 Task: Add an event with the title Team Building Activity: Outdoor Adventure and Team Bonding Experience, date '2024/05/16', time 8:00 AM to 10:00 AMand add a description: Welcome to our Negotiation Techniques Training Workshop, a comprehensive and interactive session designed to equip participants with the skills and strategies necessary to navigate successful negotiations. This workshop offers a practical and hands-on approach to negotiation, providing participants with valuable insights and techniques to achieve optimal outcomes in a variety of professional scenarios.Select event color  Peacock . Add location for the event as: 987 Roman Forum, Rome, Italy, logged in from the account softage.5@softage.netand send the event invitation to softage.9@softage.net and softage.10@softage.net. Set a reminder for the event Every weekday(Monday to Friday)
Action: Mouse moved to (50, 104)
Screenshot: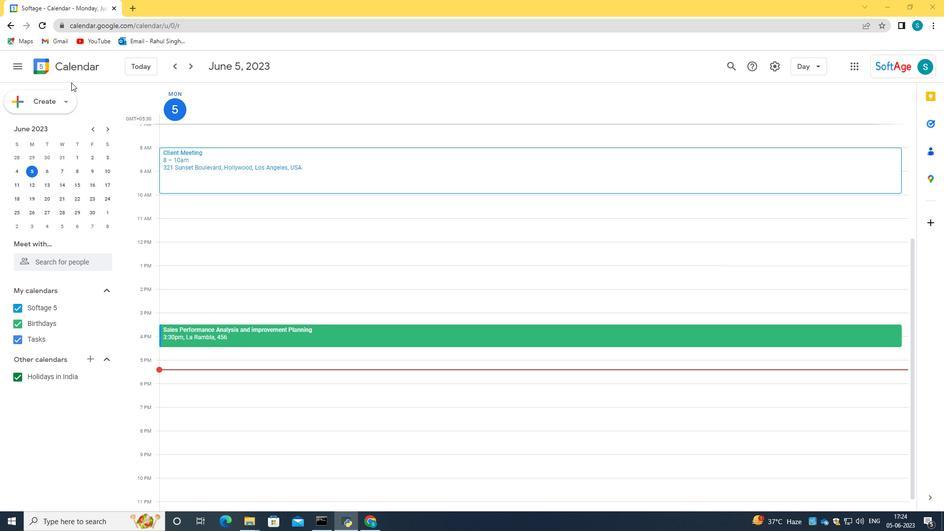 
Action: Mouse pressed left at (50, 104)
Screenshot: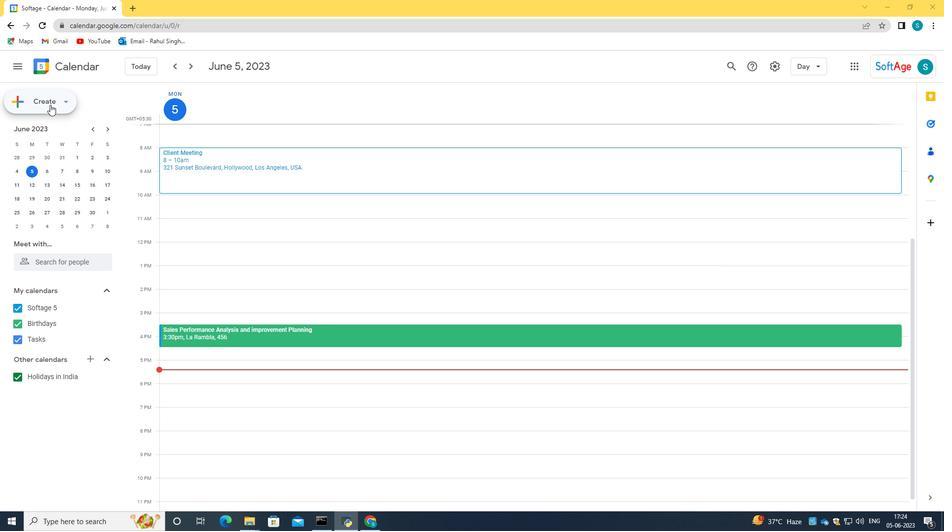 
Action: Mouse moved to (66, 131)
Screenshot: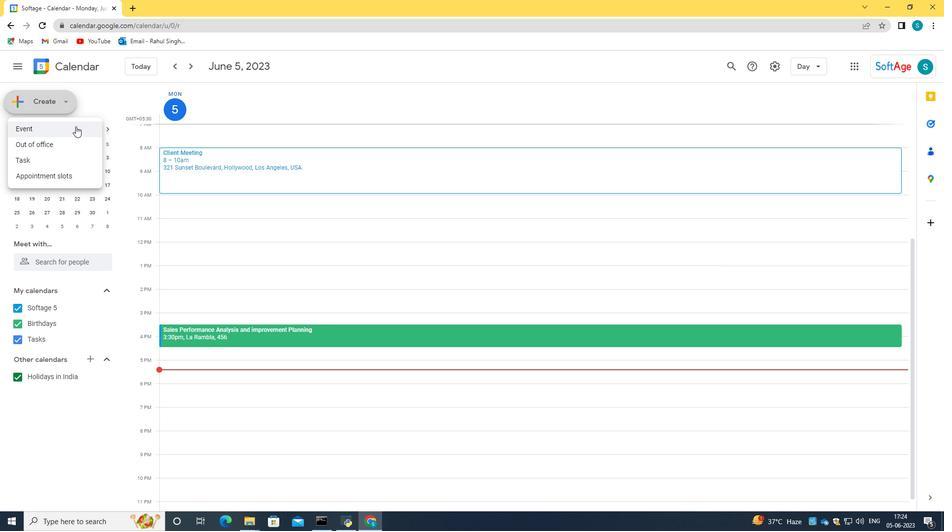 
Action: Mouse pressed left at (66, 131)
Screenshot: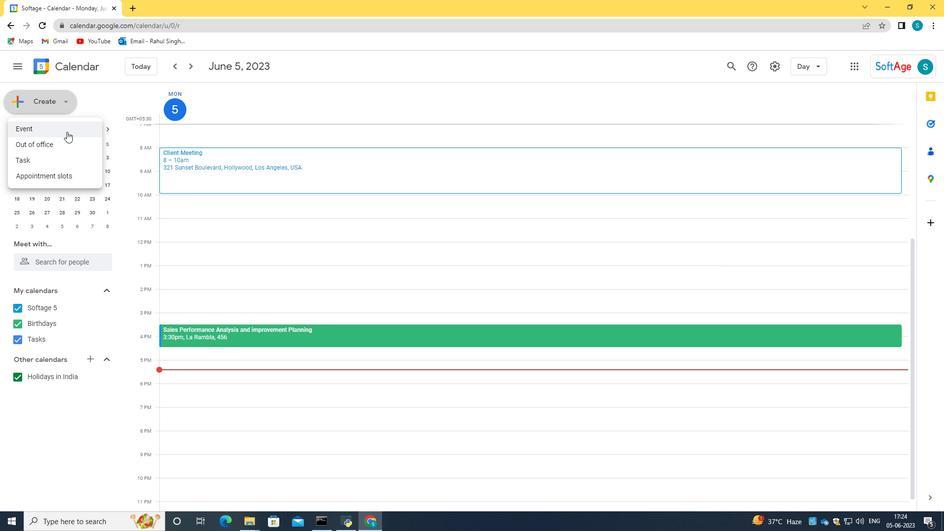 
Action: Mouse moved to (559, 389)
Screenshot: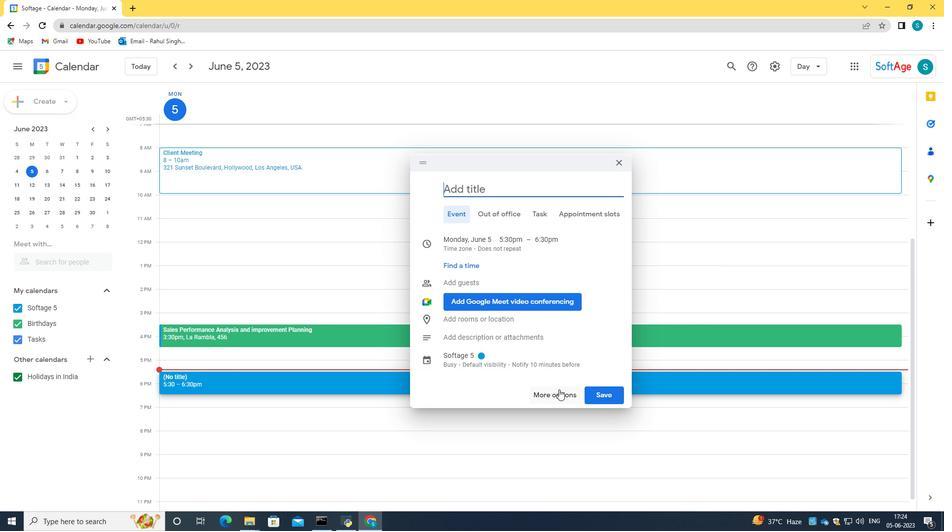 
Action: Mouse pressed left at (559, 389)
Screenshot: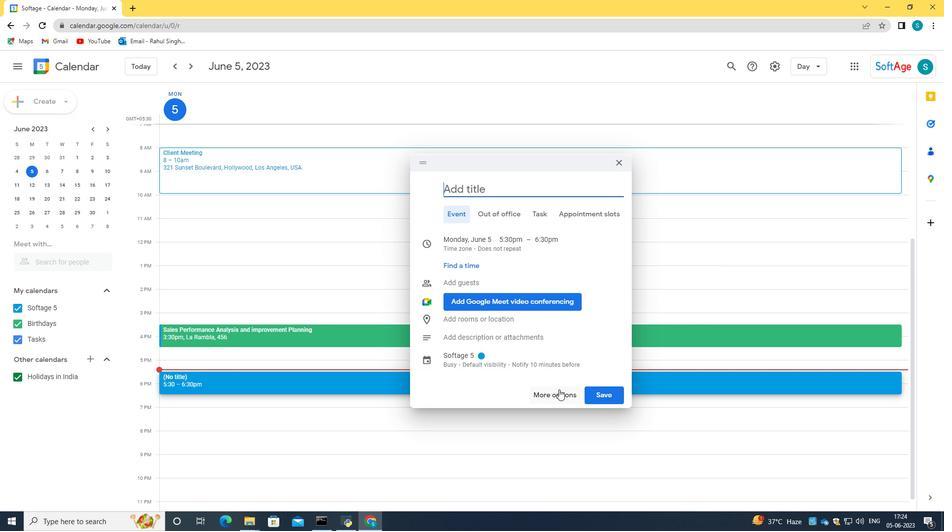 
Action: Mouse moved to (143, 64)
Screenshot: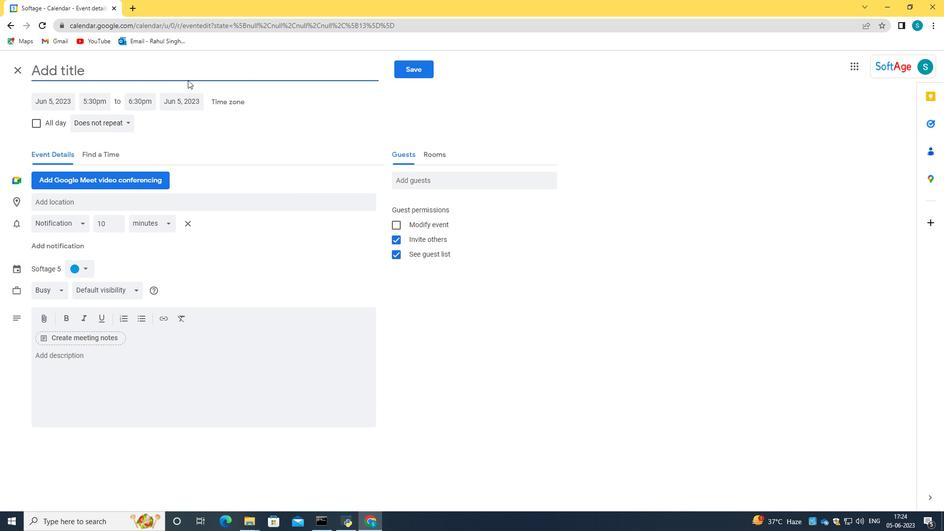
Action: Mouse pressed left at (143, 64)
Screenshot: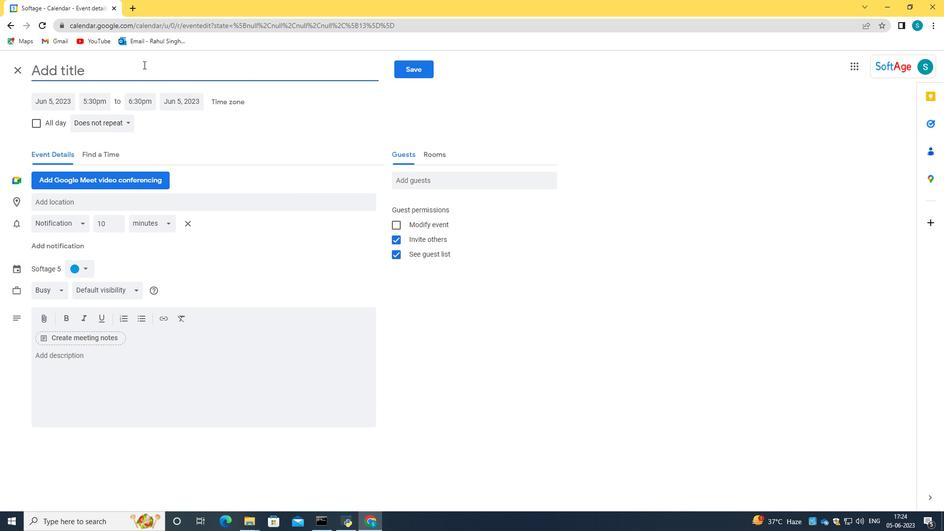 
Action: Key pressed <Key.caps_lock>T<Key.caps_lock>eam<Key.space><Key.caps_lock>B<Key.caps_lock>uilding<Key.space><Key.caps_lock>A<Key.caps_lock>ctivity<Key.shift_r>:<Key.space><Key.caps_lock>O<Key.caps_lock>utdooe<Key.backspace>r<Key.space><Key.caps_lock>S<Key.backspace><Key.caps_lock><Key.caps_lock>A<Key.caps_lock>dventure<Key.space>and<Key.space><Key.caps_lock>T<Key.caps_lock>eam<Key.space><Key.caps_lock>B<Key.caps_lock>onding<Key.space><Key.caps_lock>E<Key.caps_lock>xperince
Screenshot: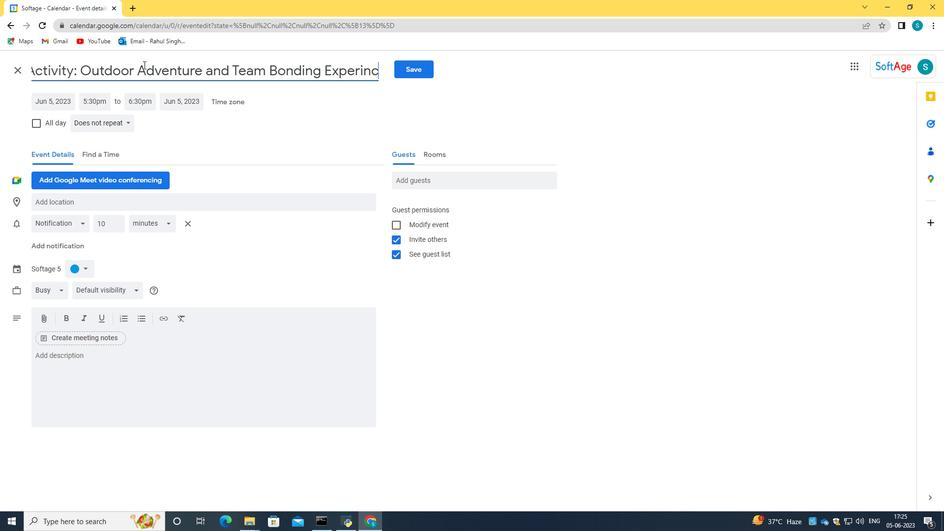 
Action: Mouse moved to (333, 70)
Screenshot: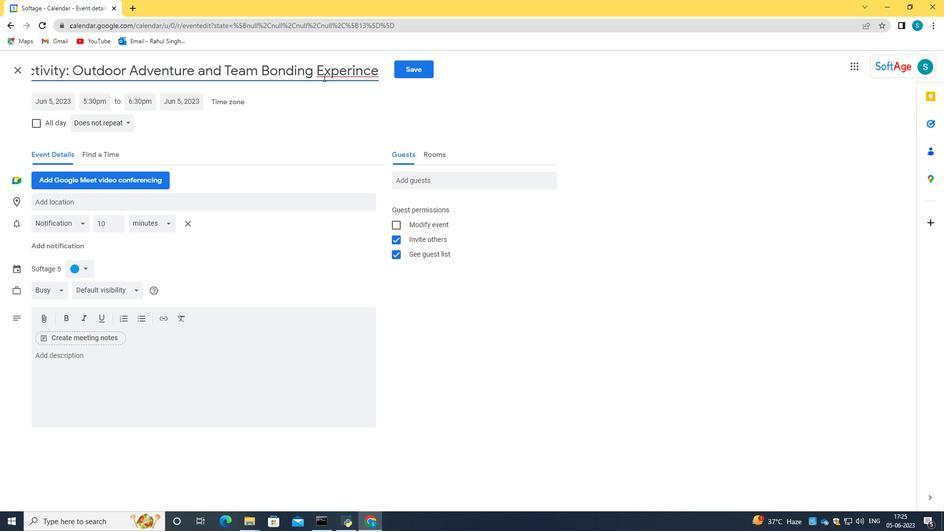 
Action: Mouse pressed right at (333, 70)
Screenshot: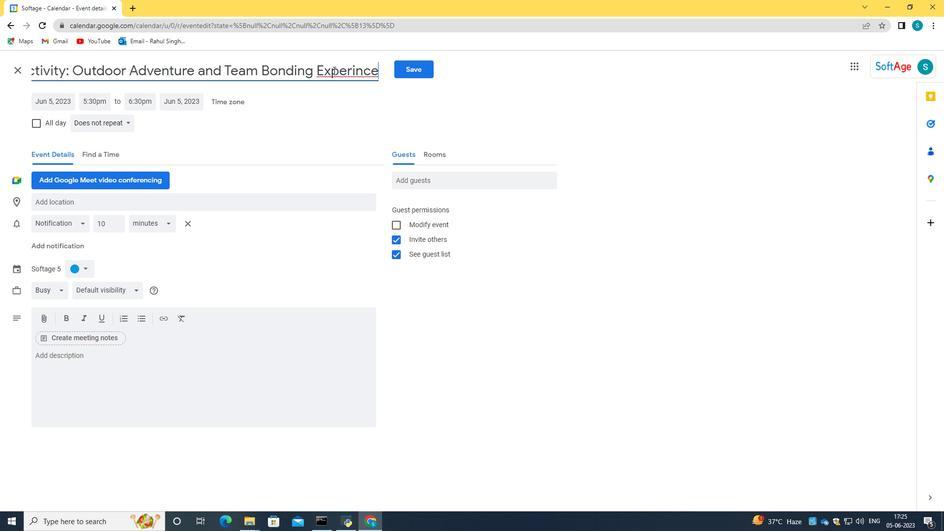 
Action: Mouse moved to (364, 79)
Screenshot: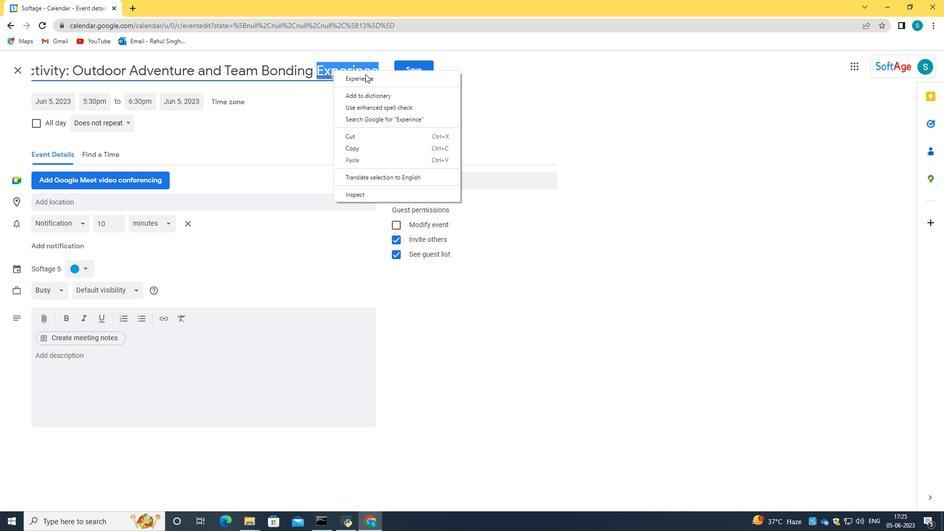 
Action: Mouse pressed left at (364, 79)
Screenshot: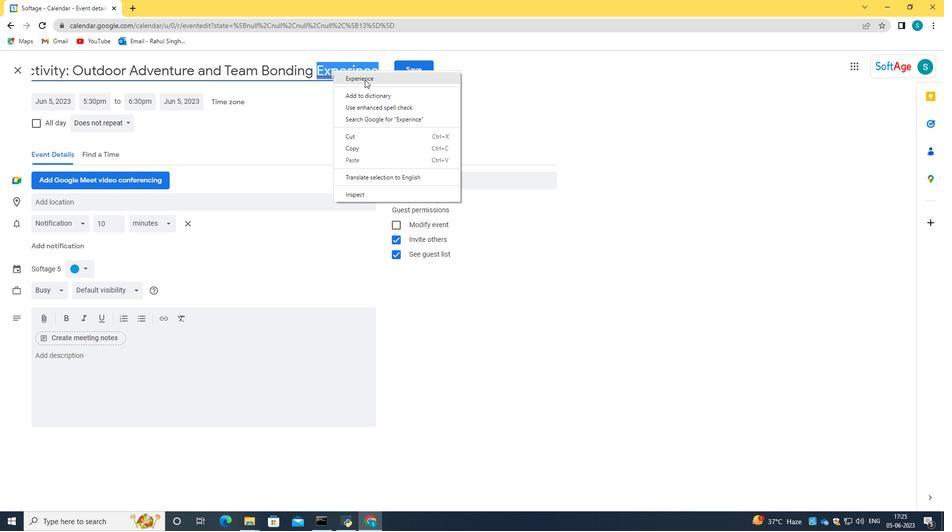 
Action: Mouse moved to (52, 98)
Screenshot: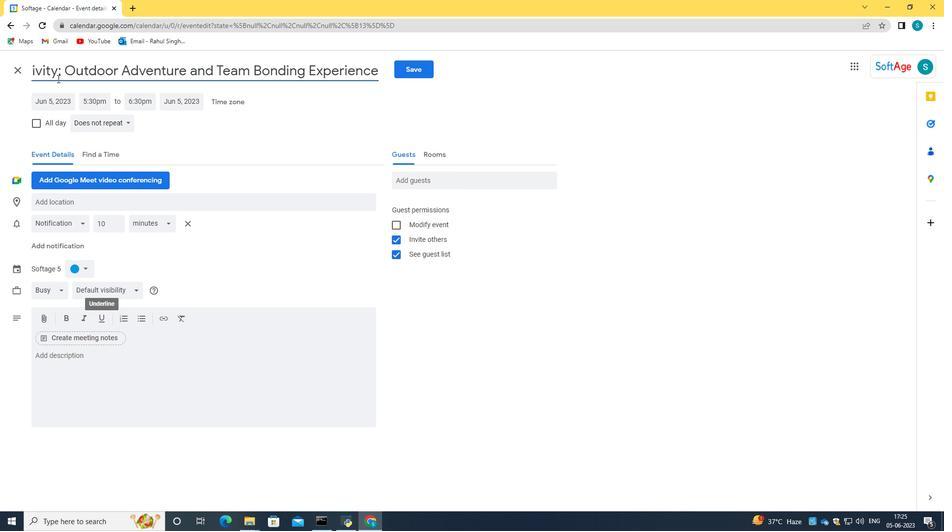 
Action: Mouse pressed left at (52, 98)
Screenshot: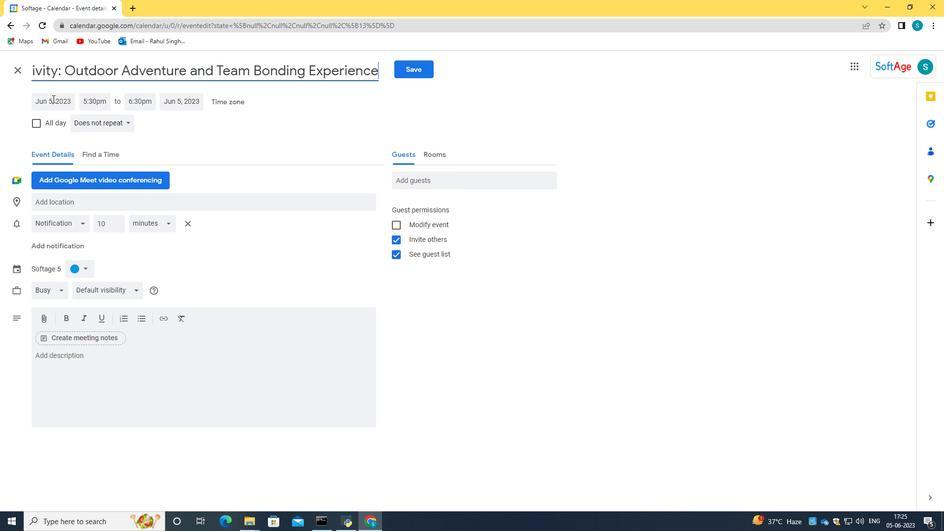 
Action: Key pressed 2024/05/16<Key.tab>8<Key.shift_r><Key.shift_r><Key.shift_r><Key.shift_r><Key.shift_r><Key.shift_r><Key.shift_r><Key.shift_r><Key.shift_r><Key.shift_r><Key.shift_r>:00<Key.space>am<Key.tab>10<Key.shift_r>:00<Key.space>am
Screenshot: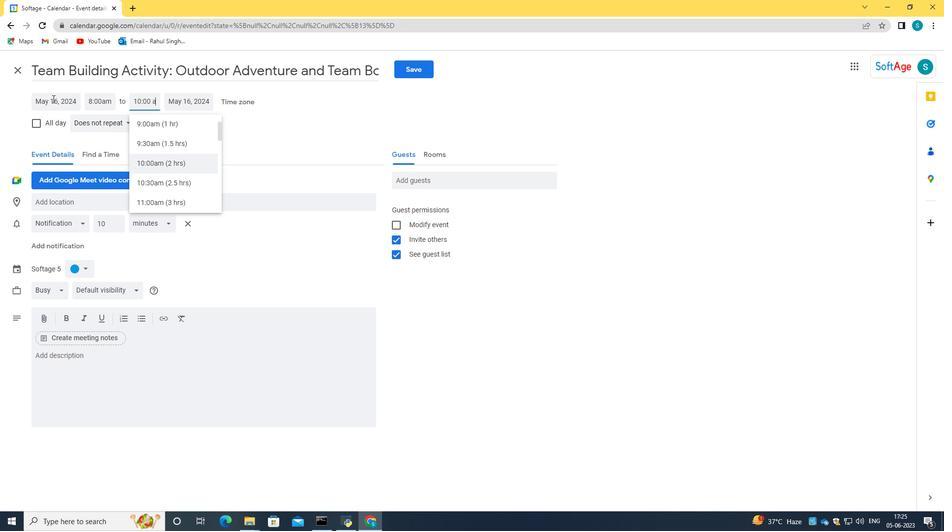 
Action: Mouse moved to (199, 162)
Screenshot: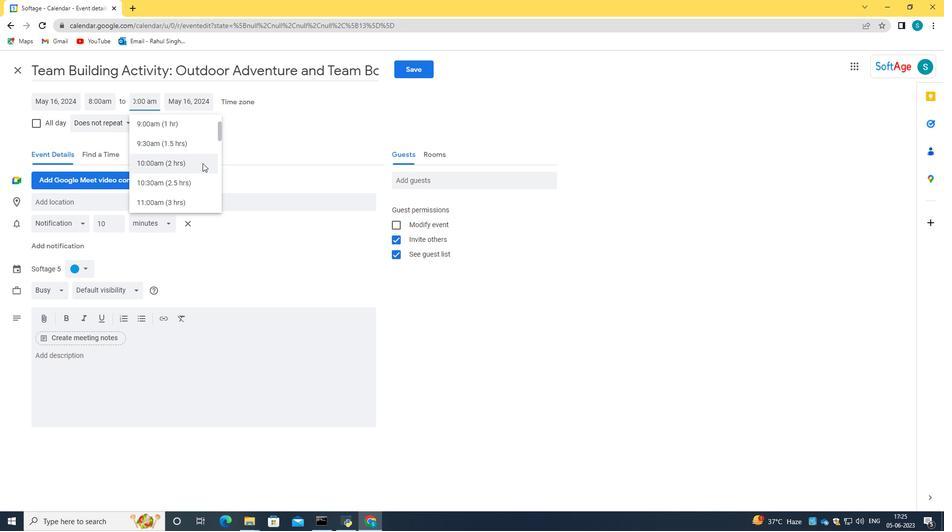 
Action: Mouse pressed left at (199, 162)
Screenshot: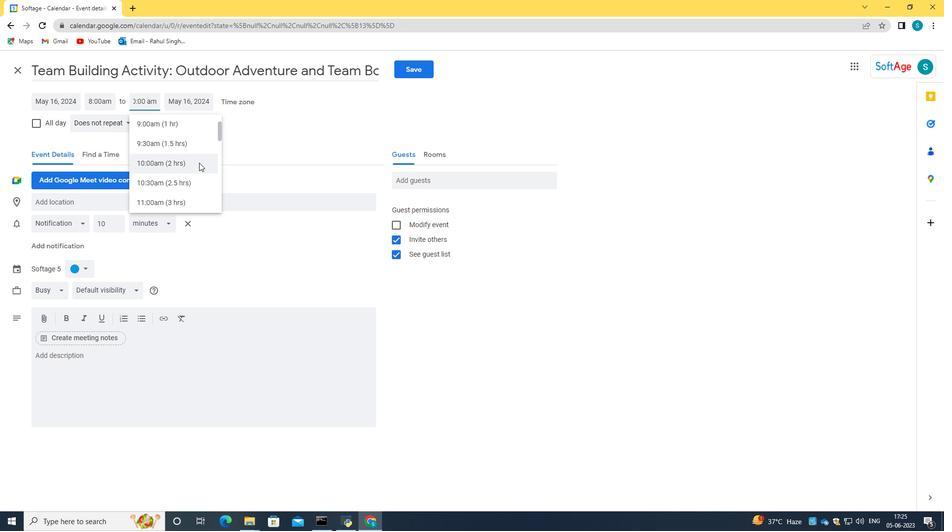 
Action: Mouse moved to (149, 358)
Screenshot: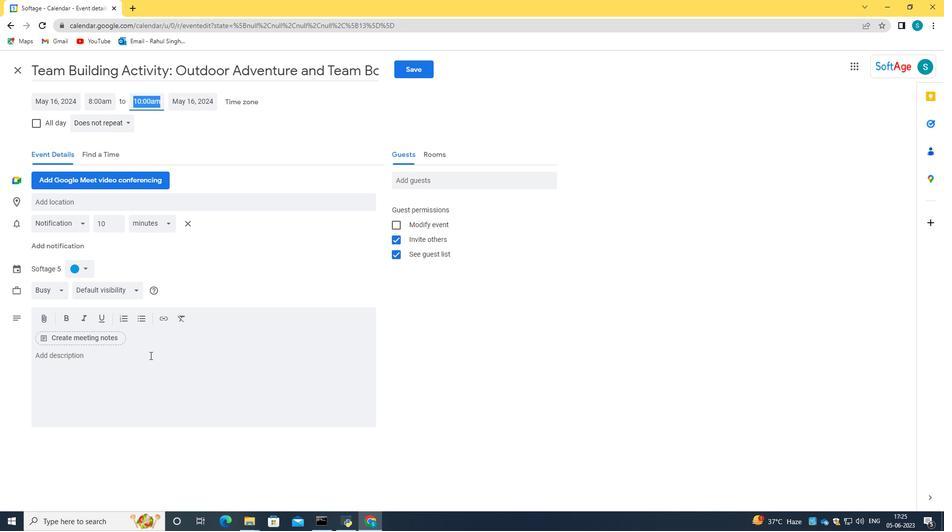 
Action: Mouse pressed left at (149, 358)
Screenshot: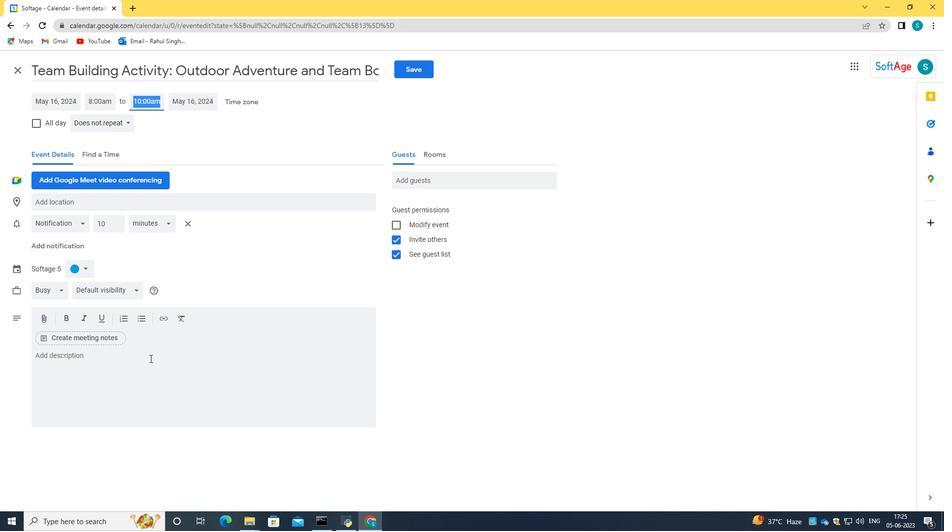 
Action: Key pressed <Key.caps_lock>W<Key.caps_lock>elcome<Key.space>to<Key.space>or<Key.backspace>ur<Key.space><Key.caps_lock>N<Key.caps_lock>egota<Key.backspace>iation<Key.space><Key.caps_lock>T<Key.caps_lock><Key.caps_lock>EC<Key.backspace><Key.backspace><Key.caps_lock>echniques<Key.space><Key.caps_lock>T<Key.caps_lock>raining<Key.space><Key.caps_lock>W<Key.caps_lock>orkshop<Key.space>a<Key.space>compr<Key.backspace>rehensive<Key.space>and<Key.space><Key.caps_lock>I<Key.caps_lock><Key.backspace>interactive<Key.space>session<Key.space>designed<Key.space>to<Key.space>equip<Key.space>participants<Key.space>with<Key.space>the<Key.space>skills<Key.space>and<Key.space>stra<Key.backspace>t<Key.backspace>ategies<Key.space>necessary<Key.space>to<Key.space>navigate<Key.space>successful<Key.space>negotiations.<Key.space><Key.caps_lock>T<Key.caps_lock>his<Key.space><Key.caps_lock><Key.caps_lock>workshop<Key.space>offers<Key.space>a<Key.space>practical<Key.space>and<Key.space>hand-s<Key.backspace><Key.backspace>s-on<Key.space>approach<Key.space>to<Key.space>negotiation,<Key.space>providing<Key.space>participants<Key.space>with<Key.space>valuable<Key.space>insights<Key.space>and<Key.space>techniques<Key.space>to<Key.space>c<Key.backspace>achieve<Key.space>optimal<Key.space>outcomes<Key.space>in<Key.space>a<Key.space>variety<Key.space>of<Key.space>professional<Key.space>scenarios.
Screenshot: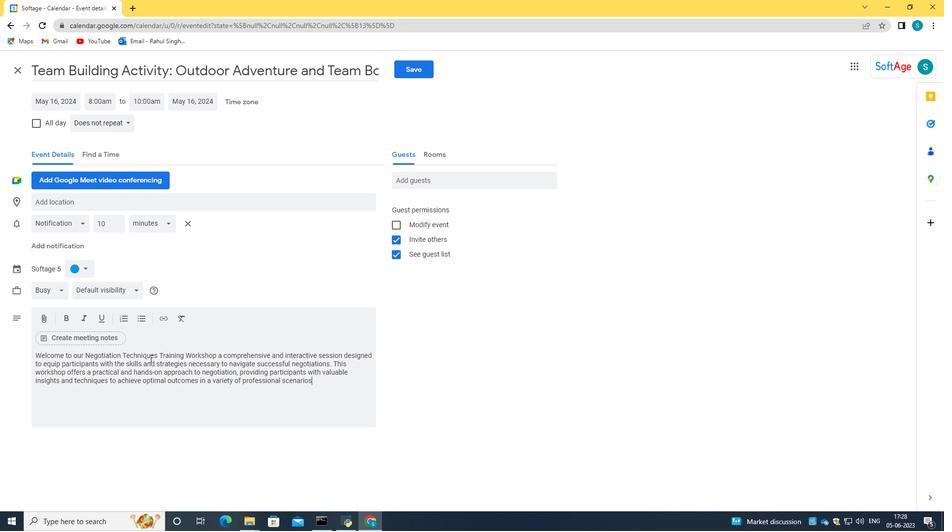 
Action: Mouse moved to (79, 268)
Screenshot: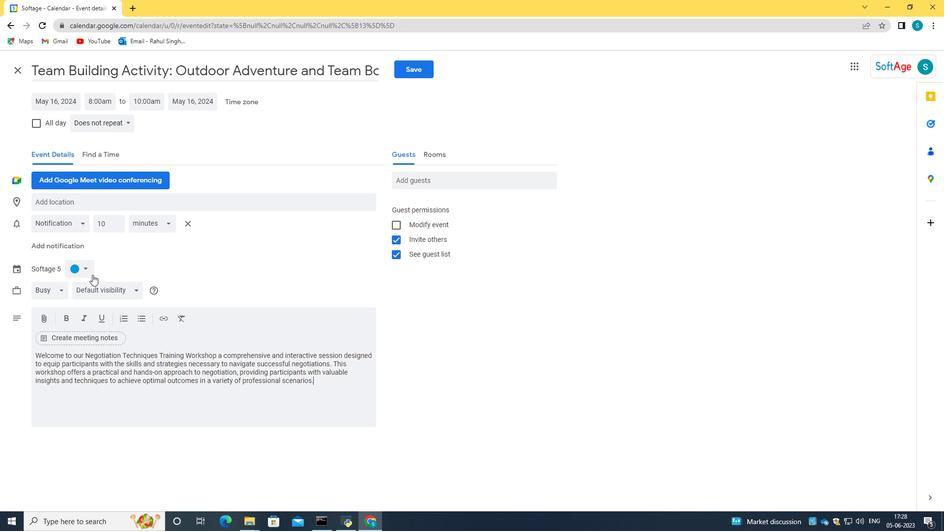 
Action: Mouse pressed left at (79, 268)
Screenshot: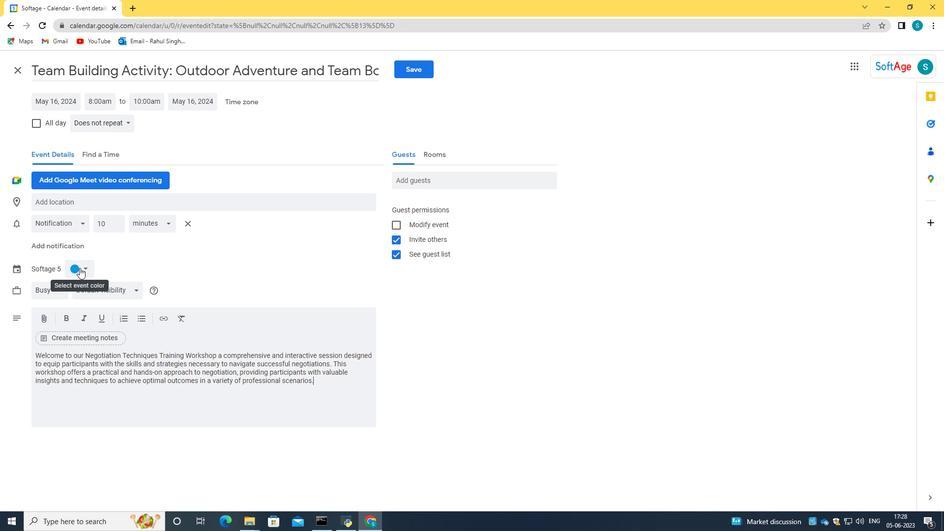 
Action: Mouse moved to (73, 304)
Screenshot: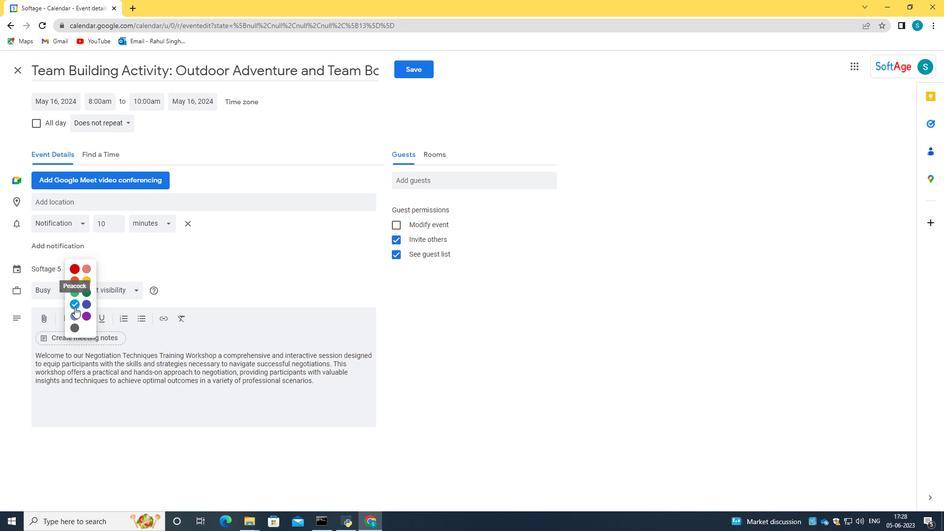 
Action: Mouse pressed left at (73, 304)
Screenshot: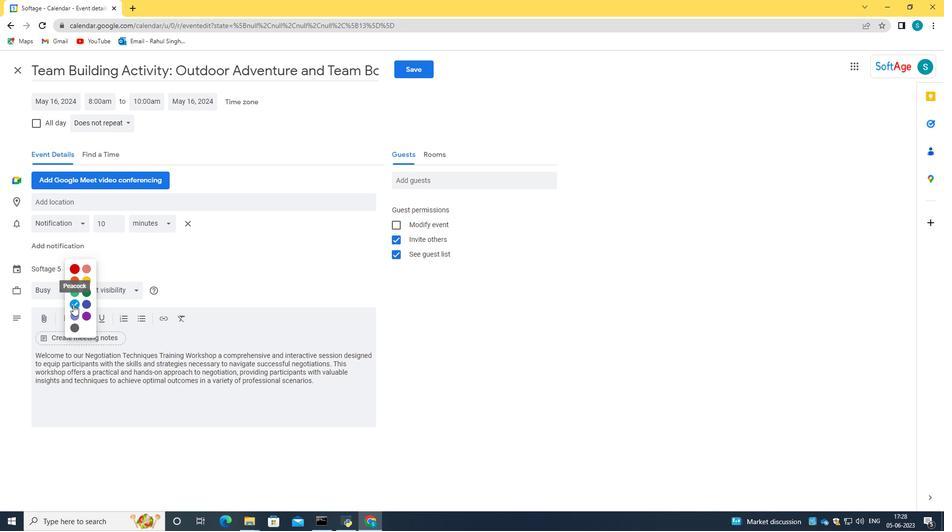 
Action: Mouse moved to (65, 205)
Screenshot: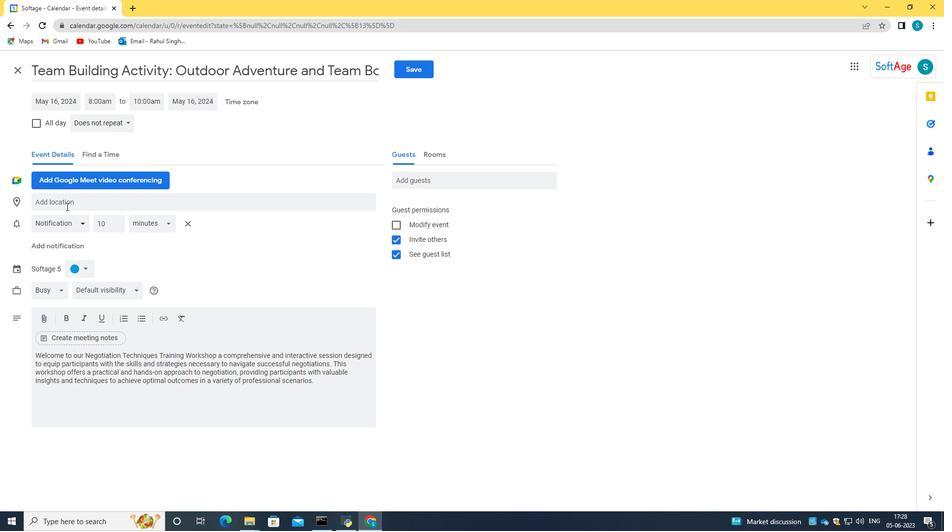 
Action: Mouse pressed left at (65, 205)
Screenshot: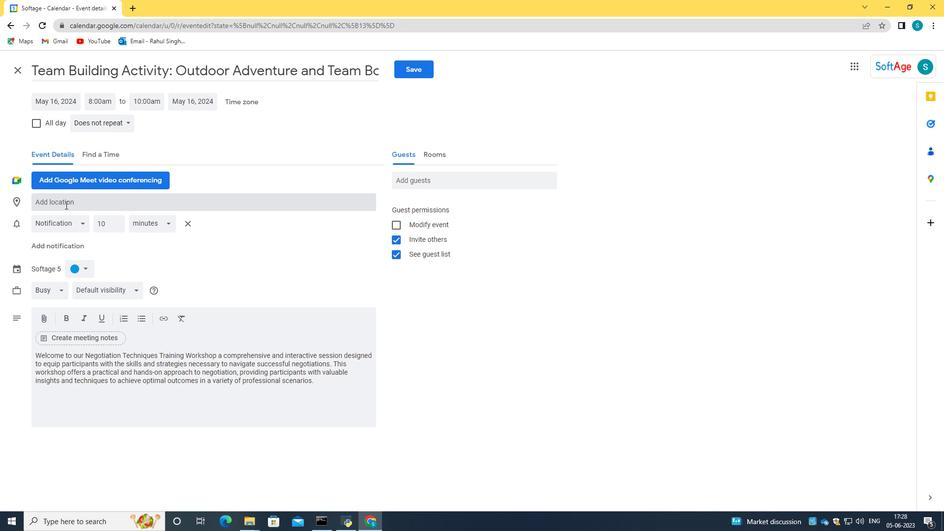 
Action: Key pressed 987<Key.space><Key.caps_lock>R<Key.caps_lock>oman<Key.space><Key.caps_lock>F<Key.caps_lock>orum,<Key.space><Key.caps_lock>R<Key.caps_lock>ome<Key.space><Key.backspace>,<Key.space><Key.caps_lock>I<Key.caps_lock>taly
Screenshot: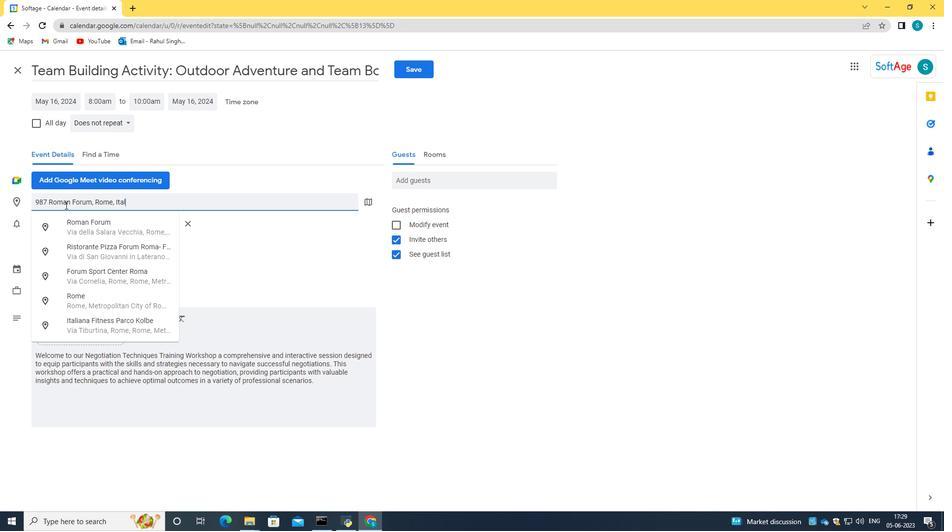 
Action: Mouse moved to (207, 204)
Screenshot: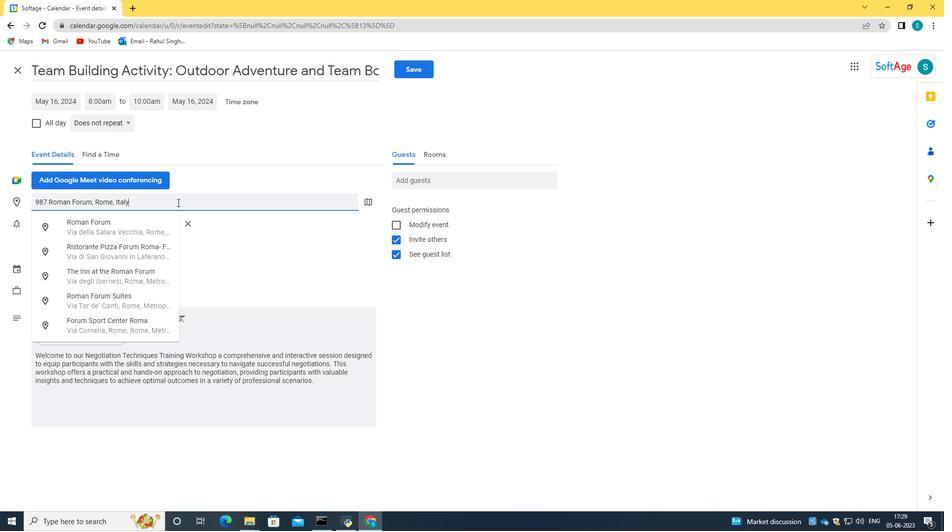 
Action: Key pressed <Key.enter>
Screenshot: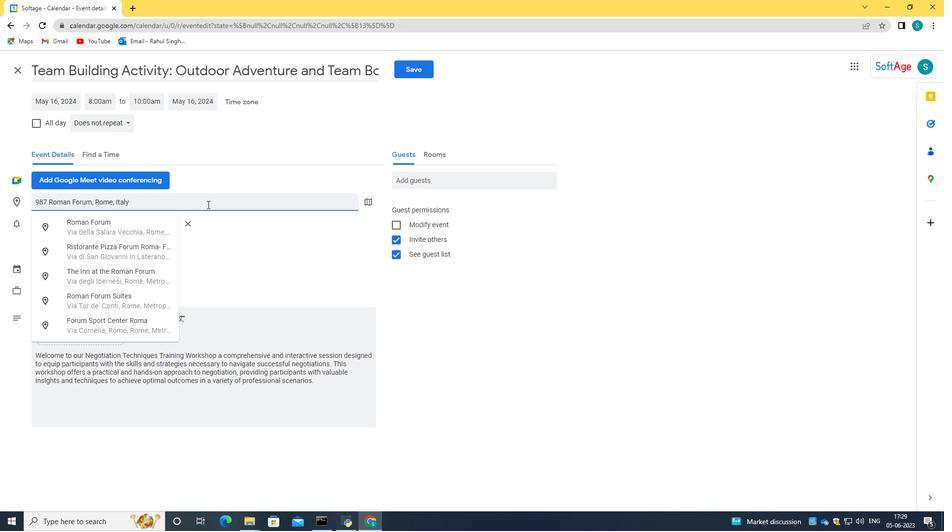 
Action: Mouse moved to (433, 182)
Screenshot: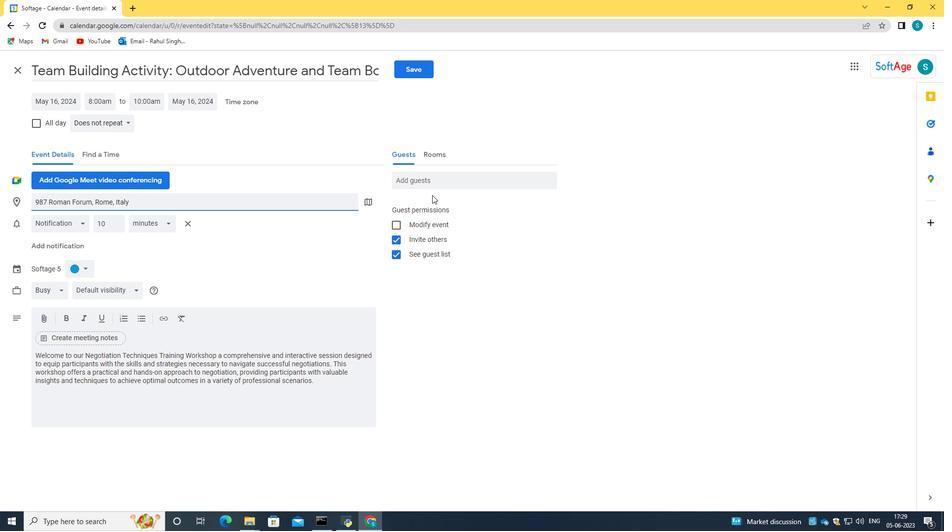 
Action: Mouse pressed left at (433, 182)
Screenshot: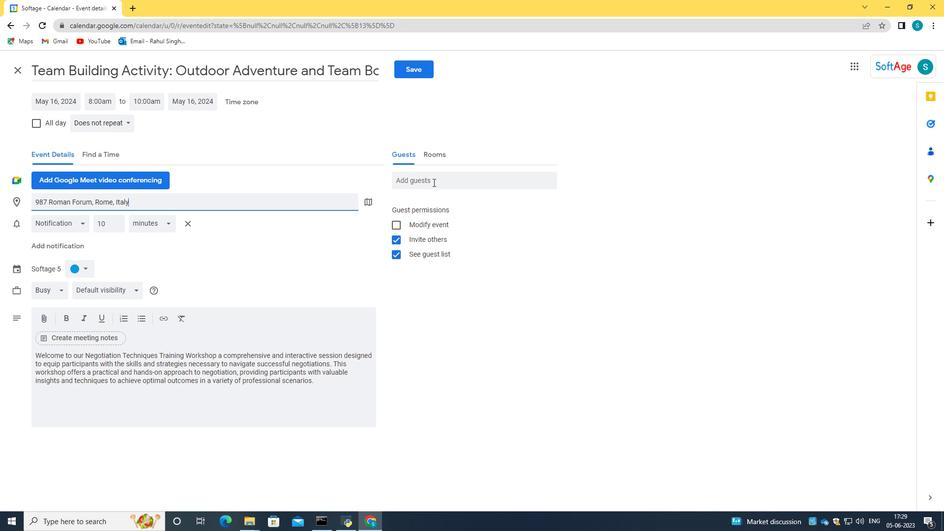
Action: Key pressed softage.5<Key.backspace>9<Key.shift>@softage.net<Key.enter>softage.10<Key.shift>@softage.net
Screenshot: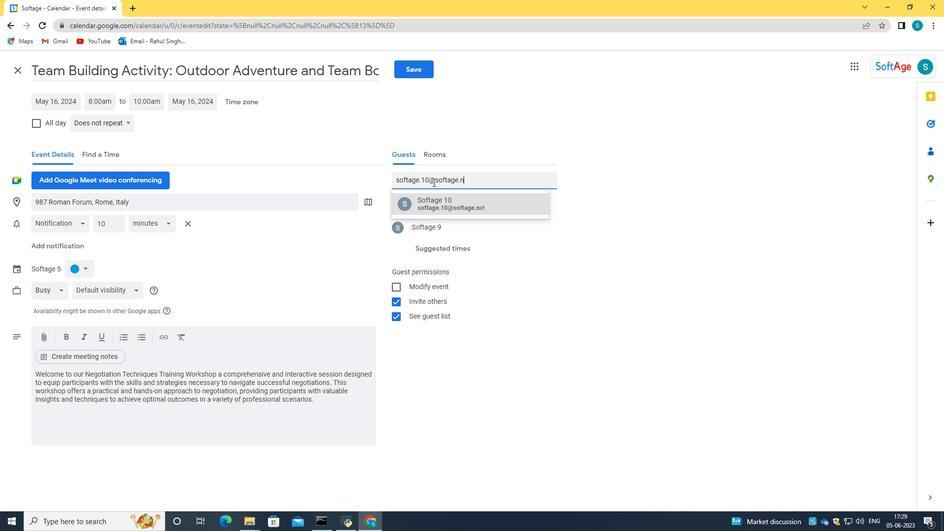 
Action: Mouse moved to (488, 200)
Screenshot: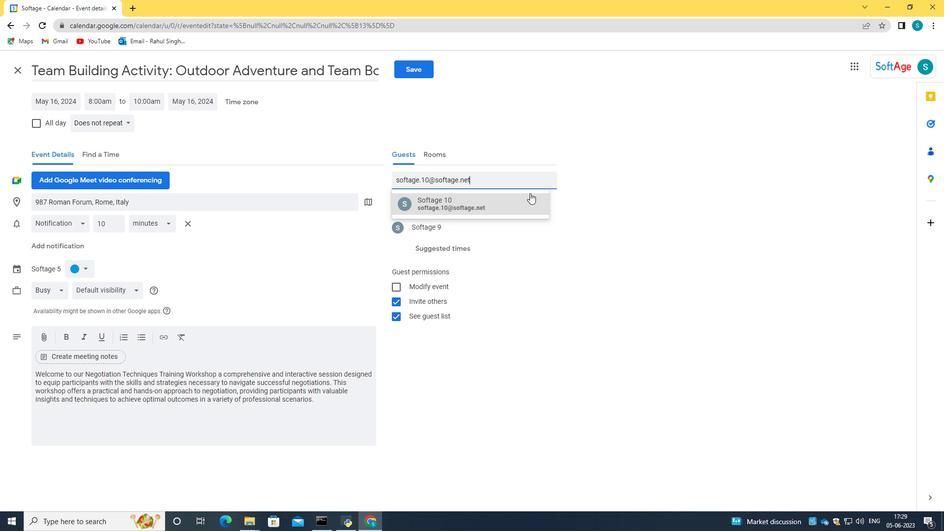 
Action: Mouse pressed left at (488, 200)
Screenshot: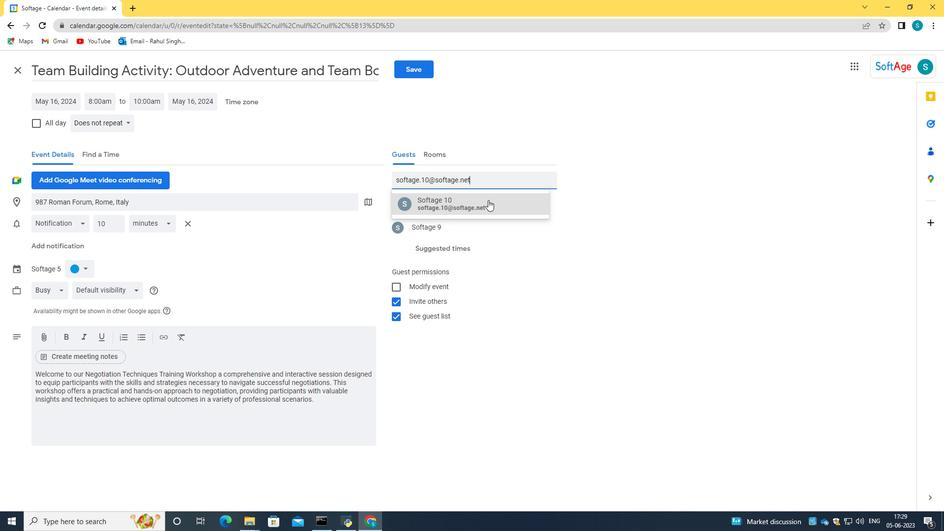 
Action: Mouse moved to (119, 126)
Screenshot: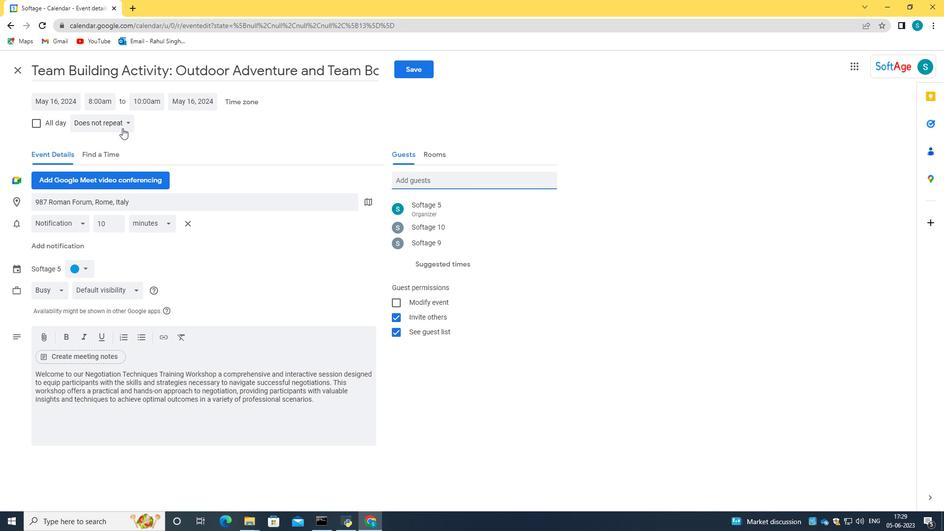 
Action: Mouse pressed left at (119, 126)
Screenshot: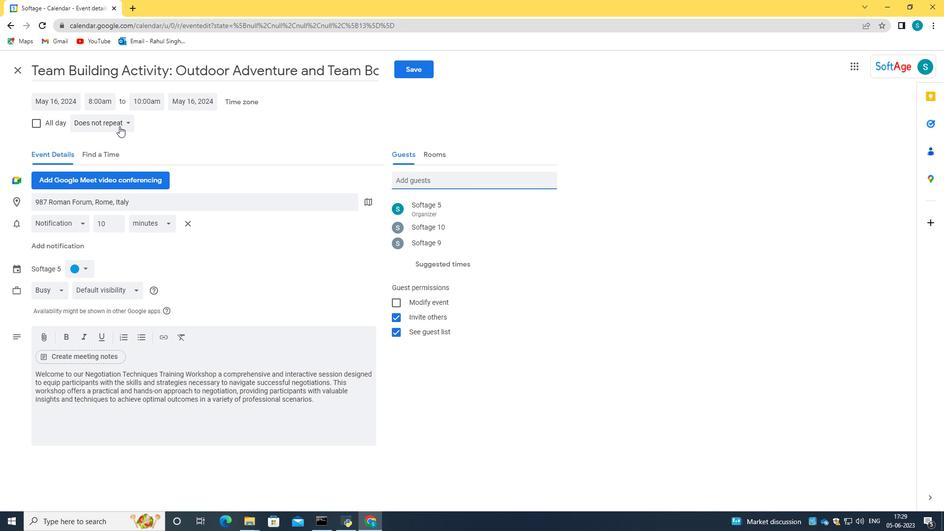 
Action: Mouse moved to (119, 206)
Screenshot: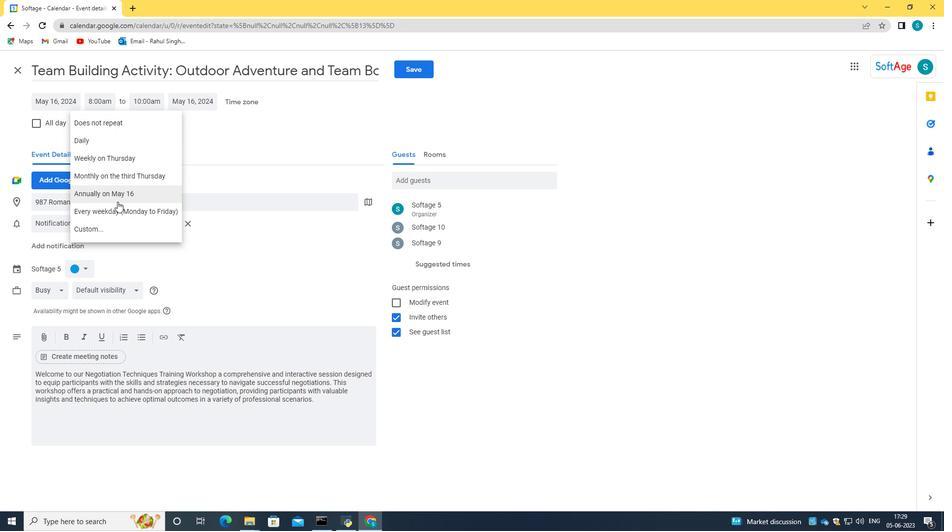
Action: Mouse pressed left at (119, 206)
Screenshot: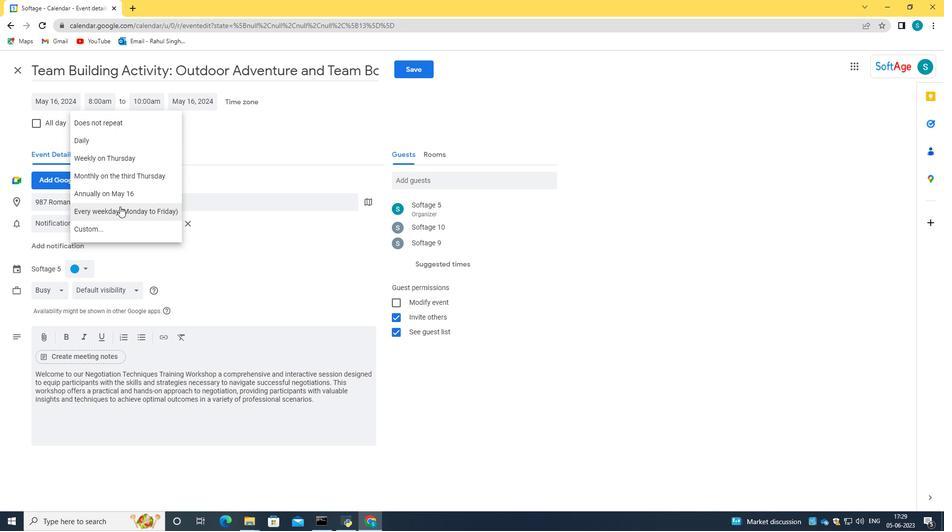 
Action: Mouse moved to (315, 135)
Screenshot: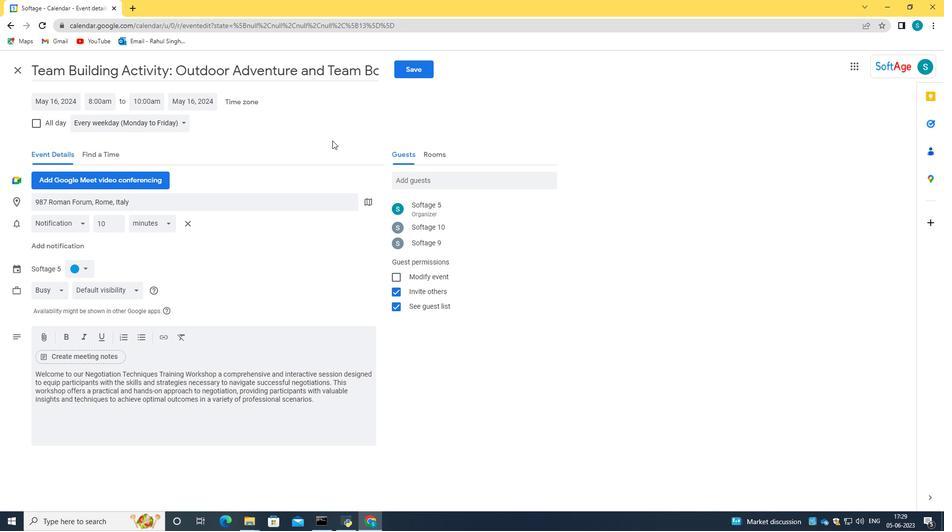 
Action: Mouse pressed left at (315, 135)
Screenshot: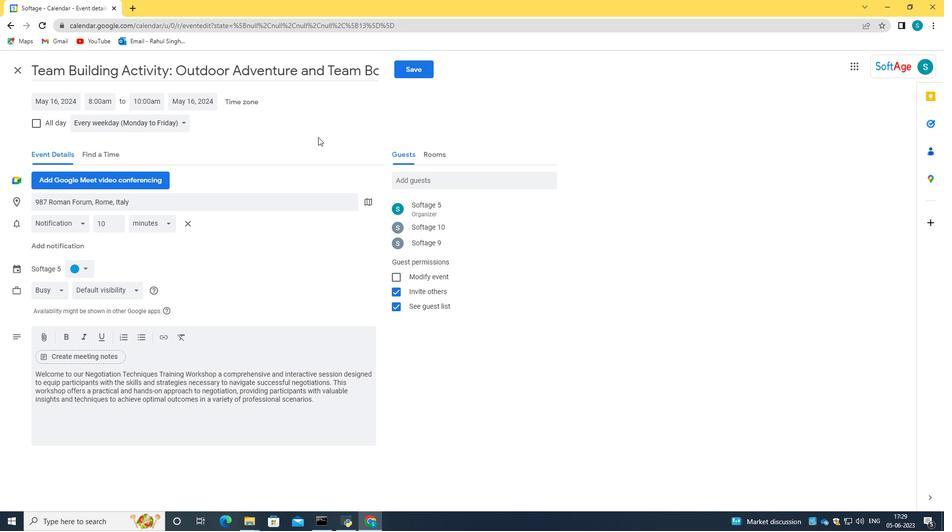 
Action: Mouse moved to (420, 70)
Screenshot: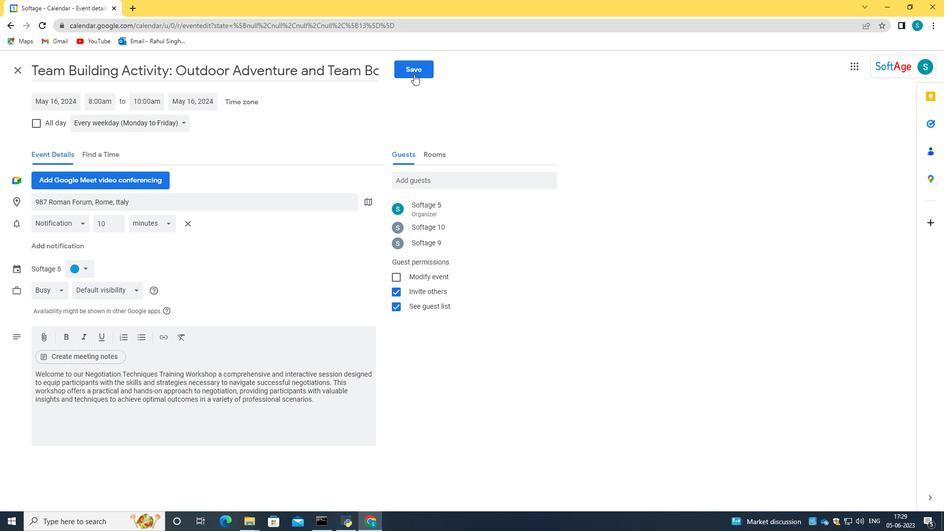 
Action: Mouse pressed left at (420, 70)
Screenshot: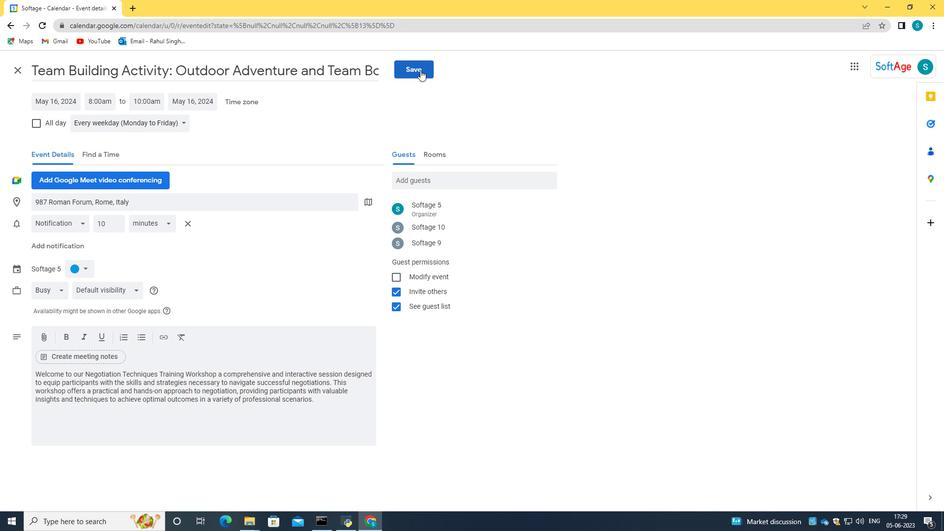 
Action: Mouse moved to (557, 303)
Screenshot: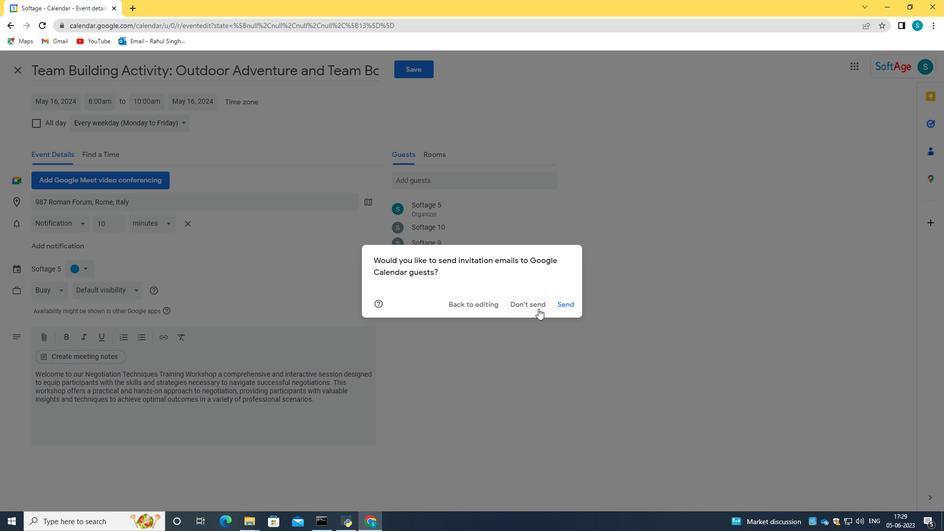 
Action: Mouse pressed left at (557, 303)
Screenshot: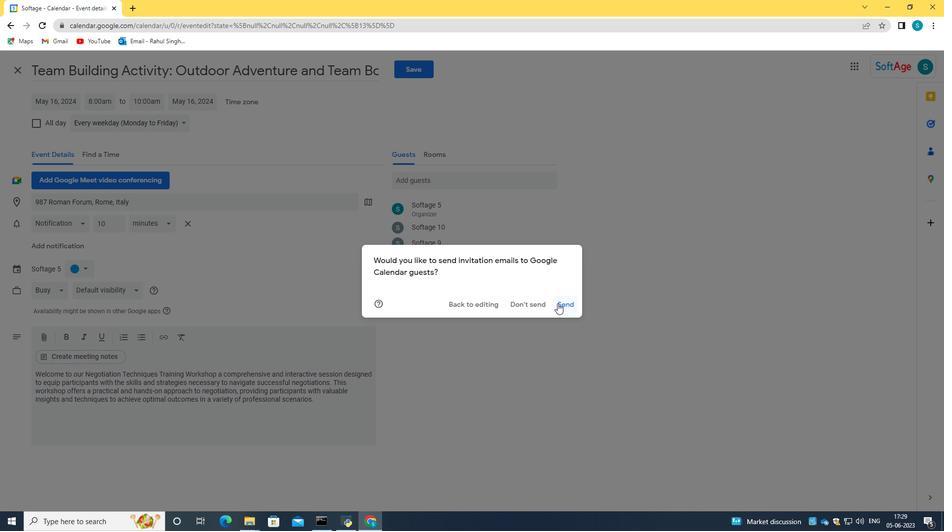 
